 Task: Select workspace "Collaboration Cove".
Action: Mouse moved to (338, 56)
Screenshot: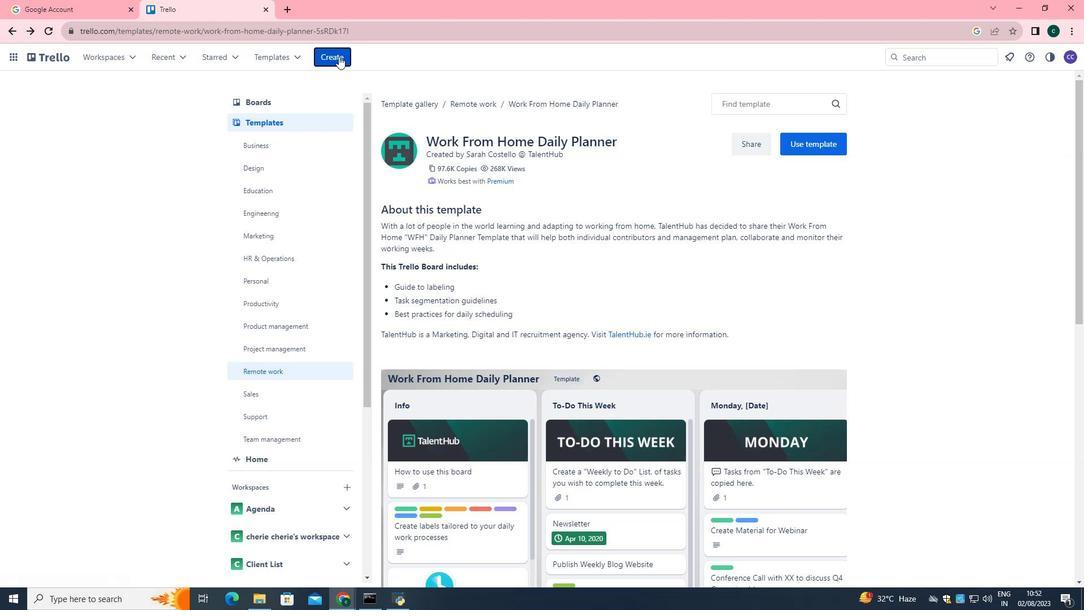 
Action: Mouse pressed left at (338, 56)
Screenshot: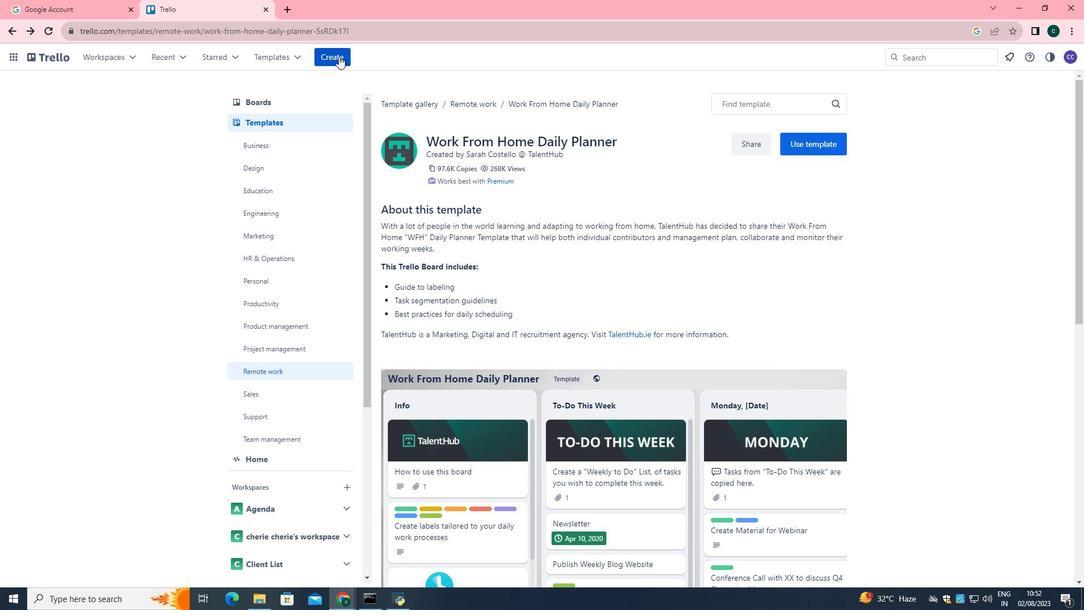 
Action: Mouse moved to (366, 139)
Screenshot: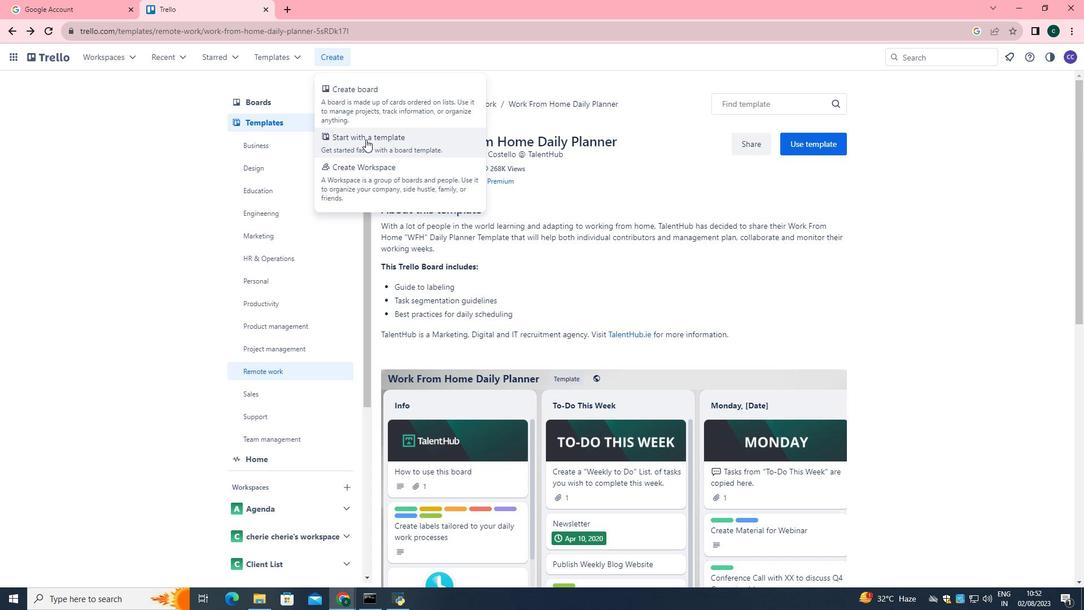 
Action: Mouse pressed left at (366, 139)
Screenshot: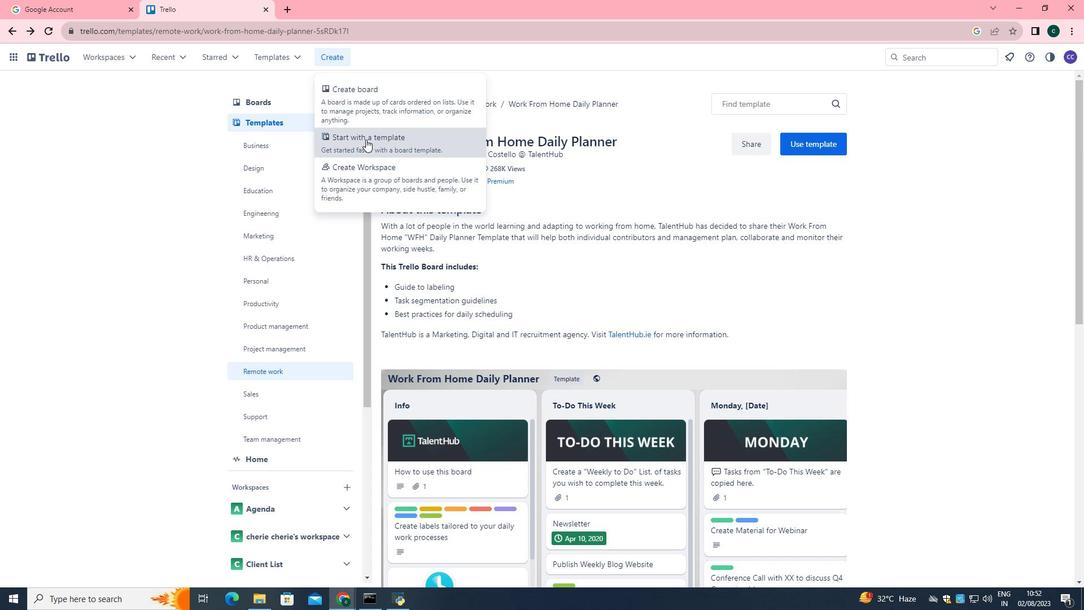 
Action: Mouse moved to (374, 207)
Screenshot: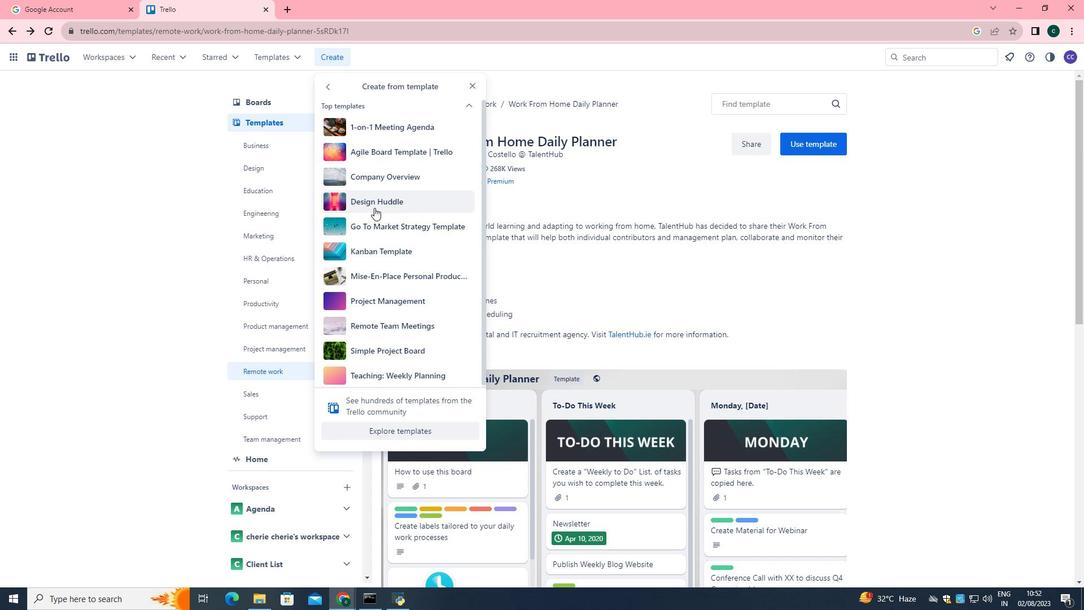 
Action: Mouse pressed left at (374, 207)
Screenshot: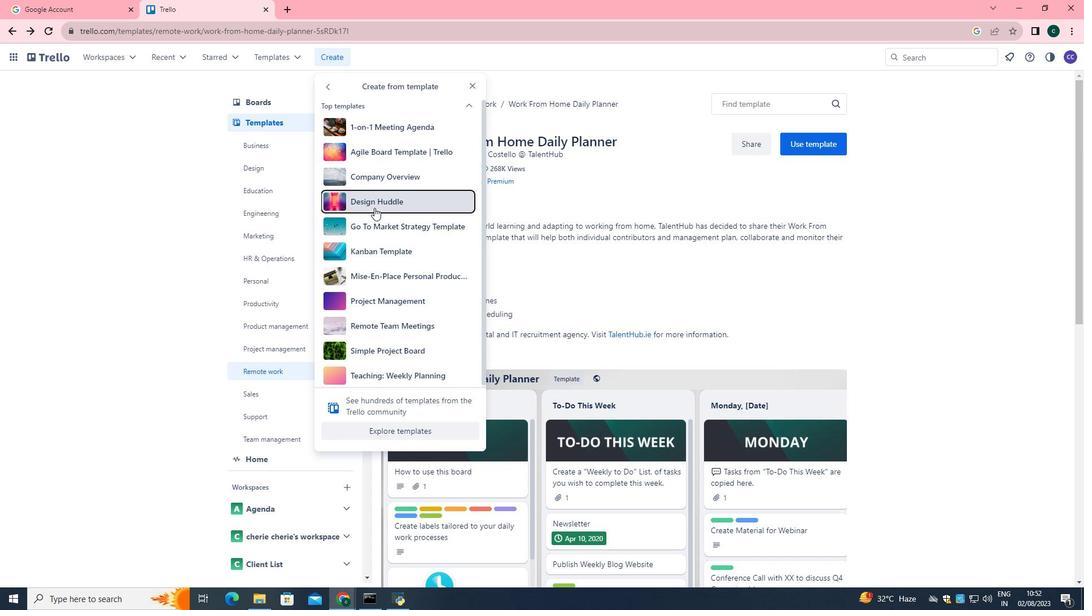 
Action: Mouse moved to (378, 220)
Screenshot: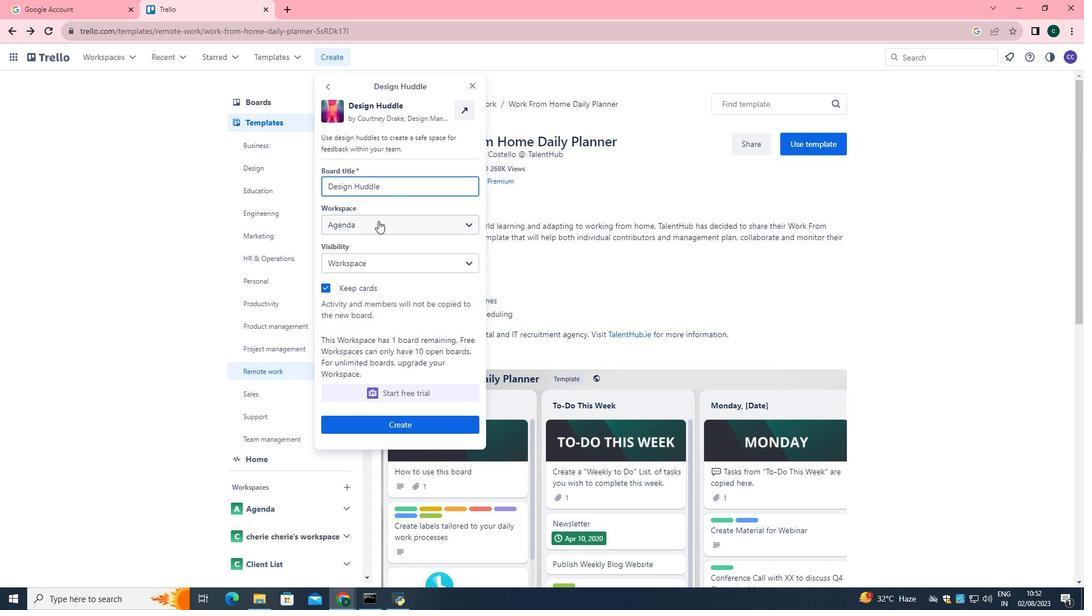 
Action: Mouse pressed left at (378, 220)
Screenshot: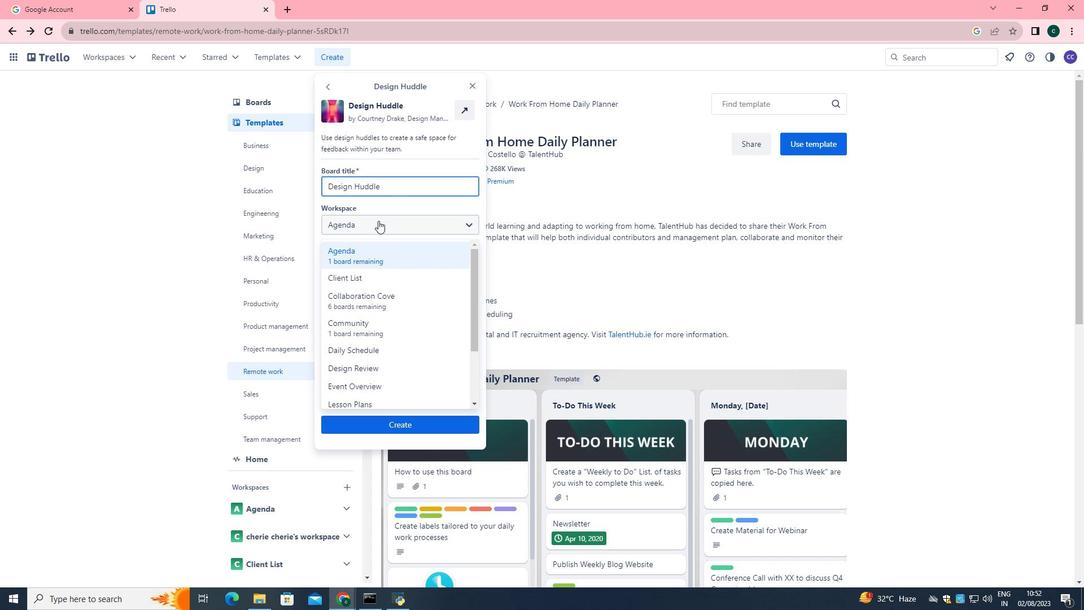 
Action: Mouse moved to (369, 311)
Screenshot: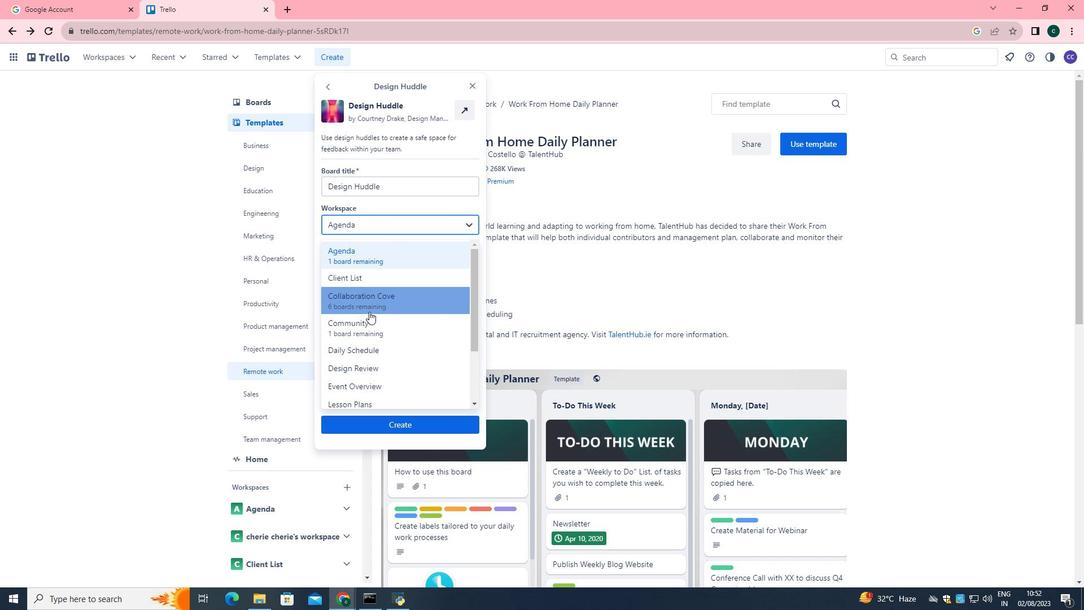 
Action: Mouse pressed left at (369, 311)
Screenshot: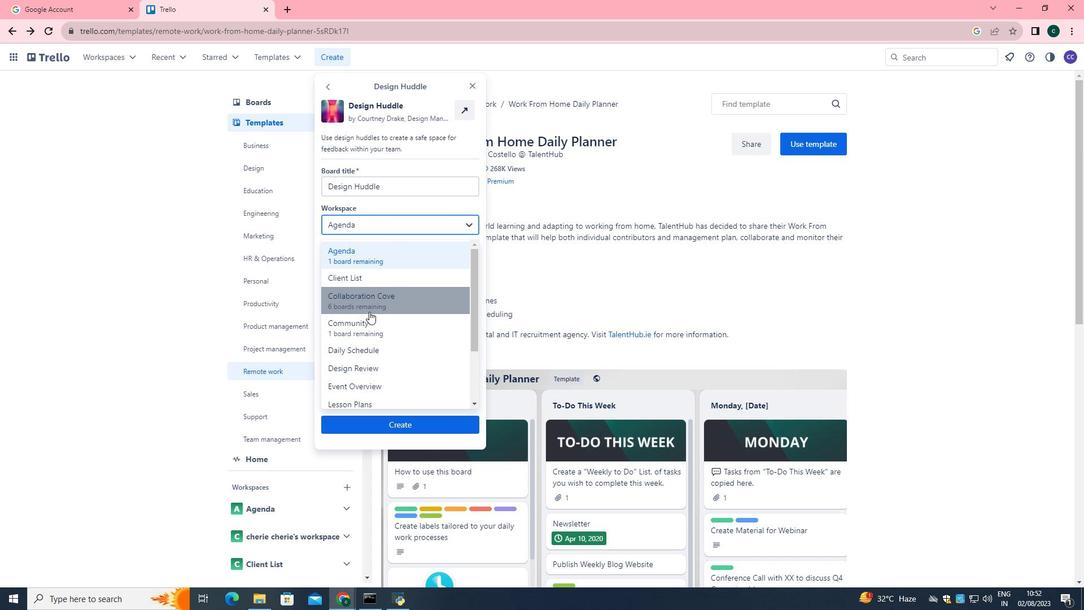 
